 Task: React to  the posts on  page Amazon
Action: Mouse moved to (706, 102)
Screenshot: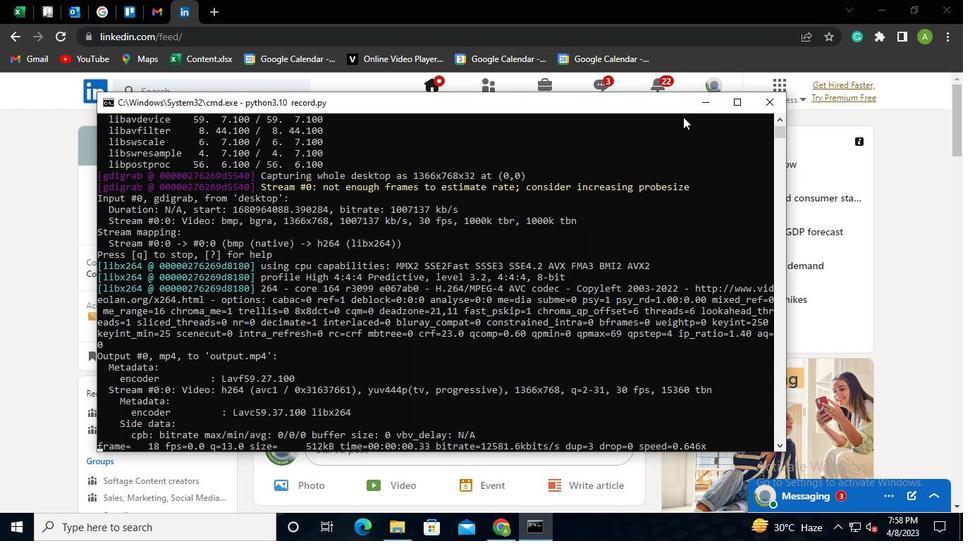 
Action: Mouse pressed left at (706, 102)
Screenshot: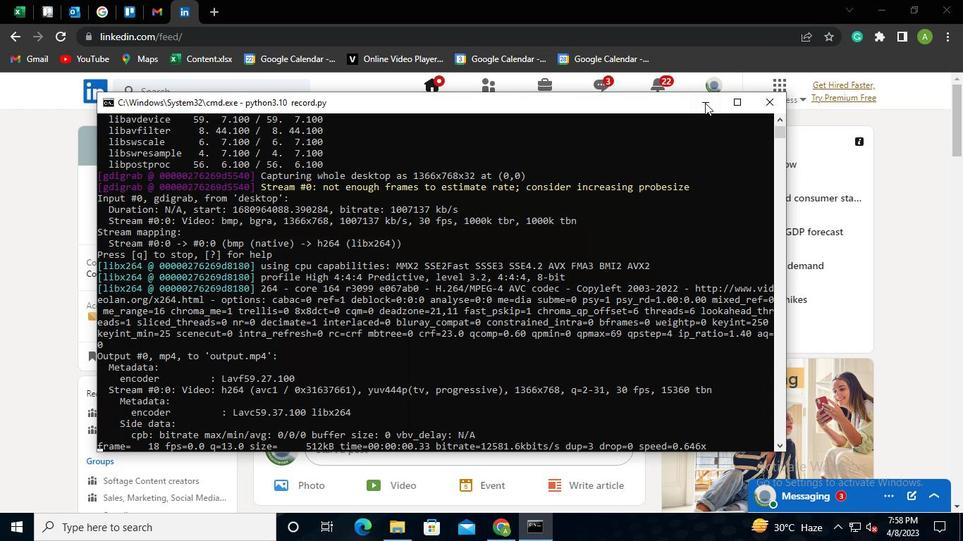
Action: Mouse moved to (150, 88)
Screenshot: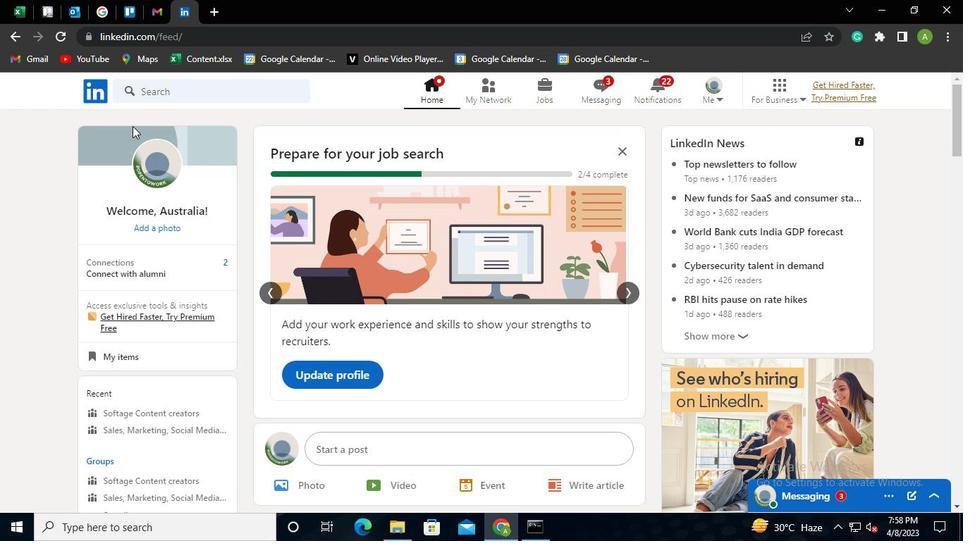 
Action: Mouse pressed left at (150, 88)
Screenshot: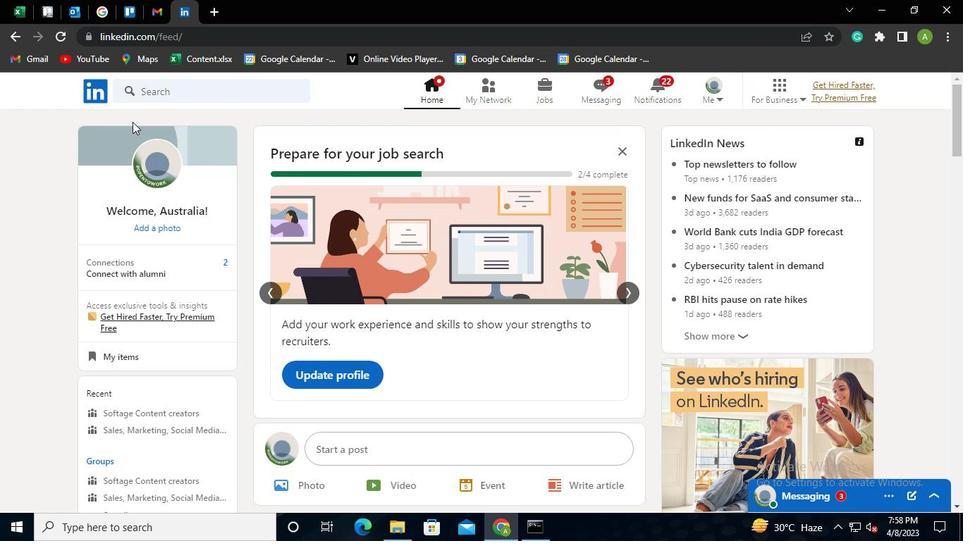
Action: Mouse moved to (158, 150)
Screenshot: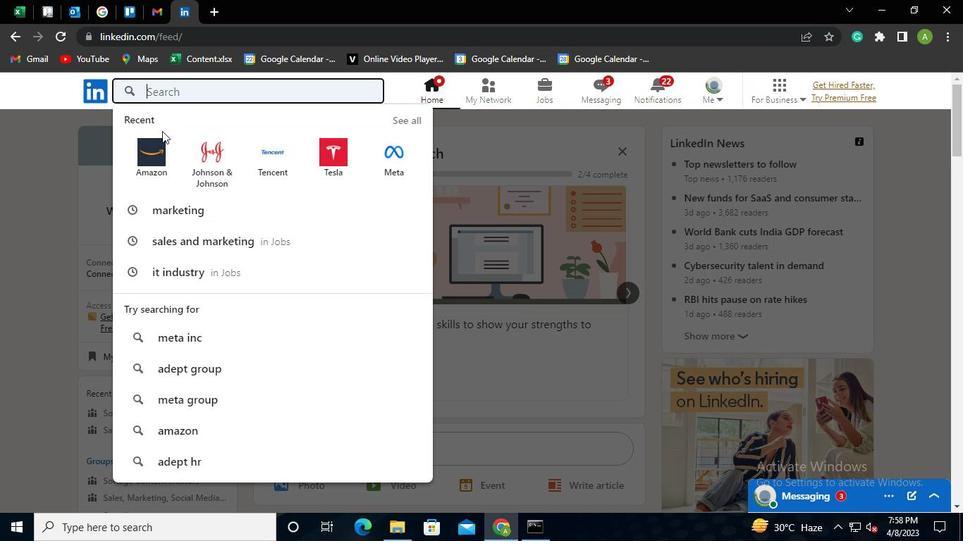 
Action: Mouse pressed left at (158, 150)
Screenshot: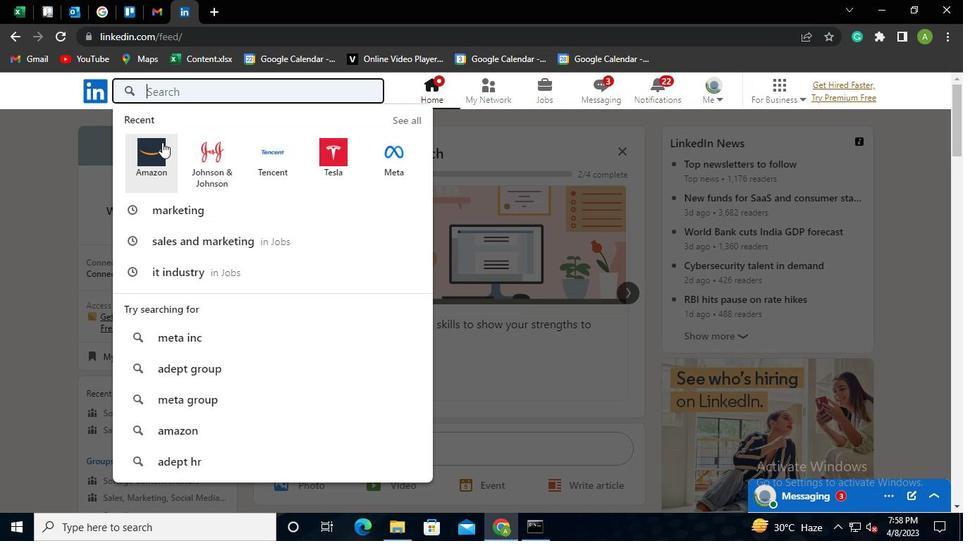 
Action: Mouse moved to (251, 164)
Screenshot: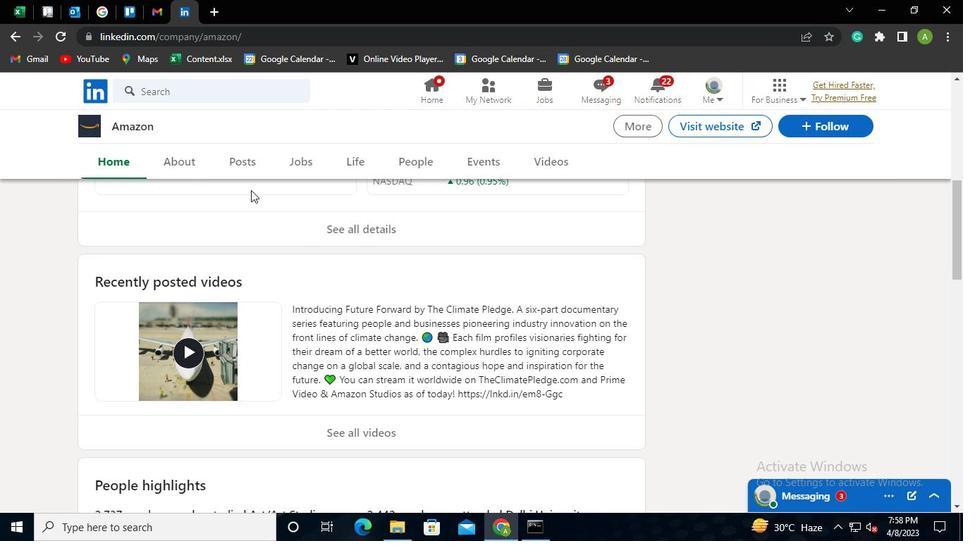 
Action: Mouse pressed left at (251, 164)
Screenshot: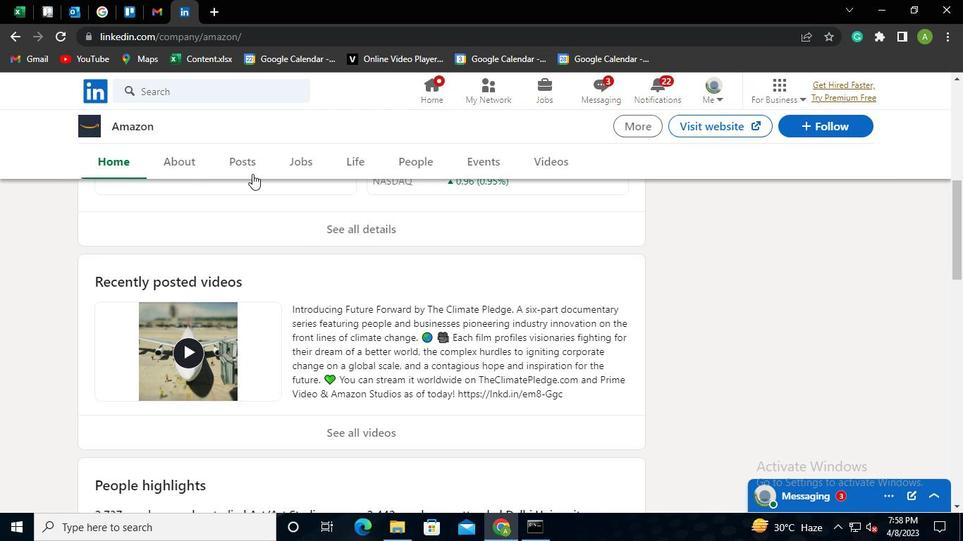 
Action: Mouse moved to (293, 411)
Screenshot: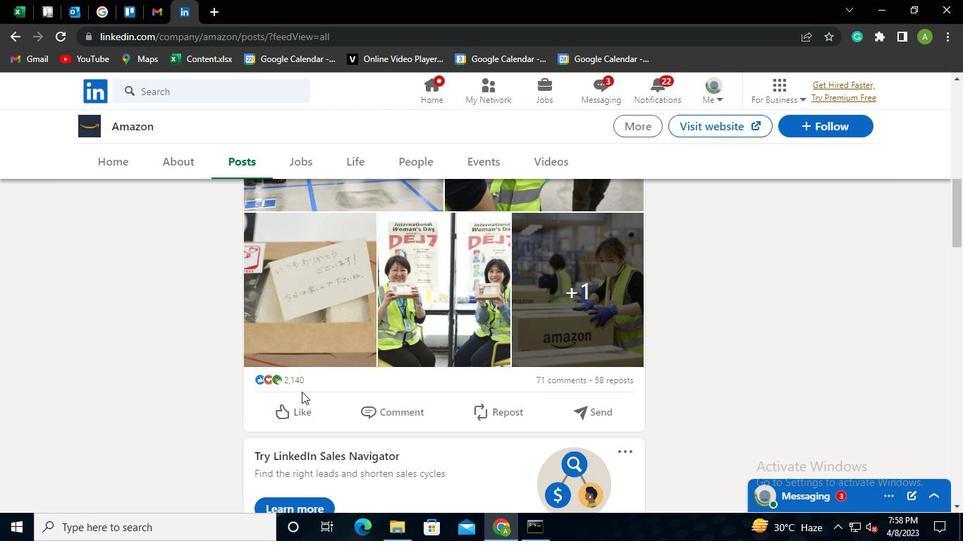 
Action: Mouse pressed left at (293, 411)
Screenshot: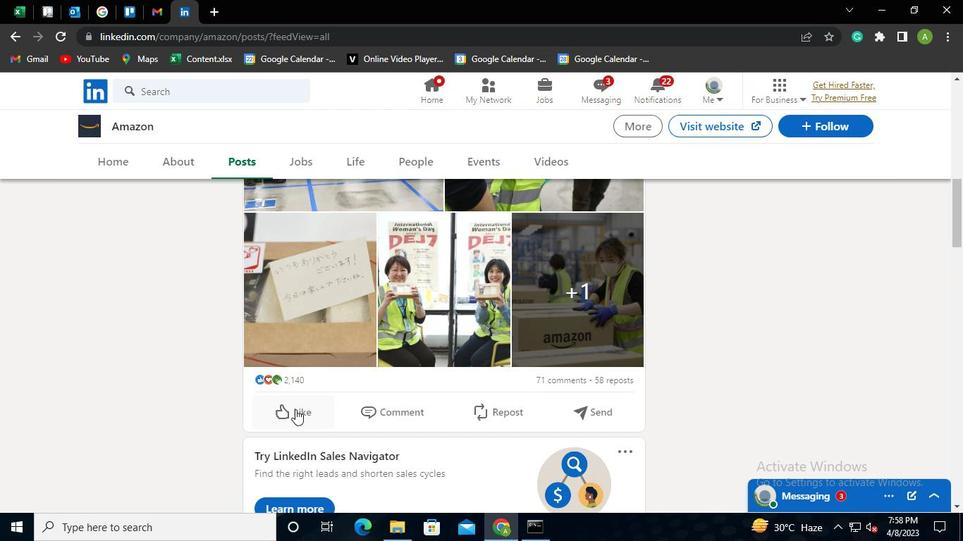 
Action: Mouse moved to (295, 406)
Screenshot: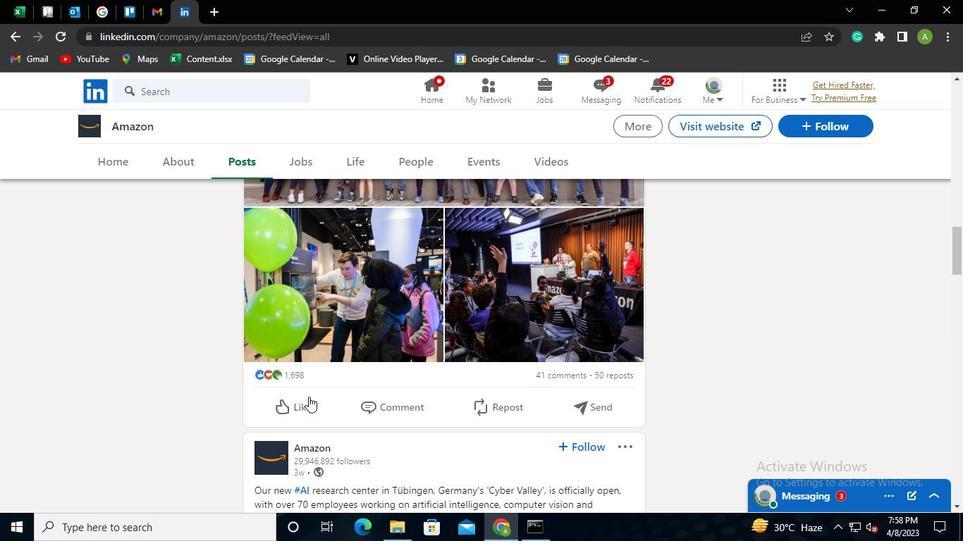 
Action: Mouse pressed left at (295, 406)
Screenshot: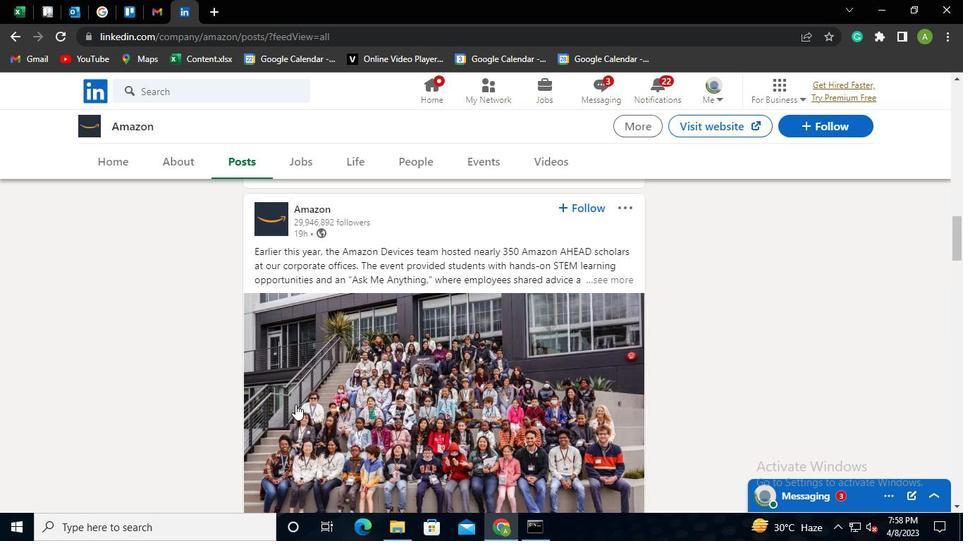 
Action: Mouse moved to (627, 422)
Screenshot: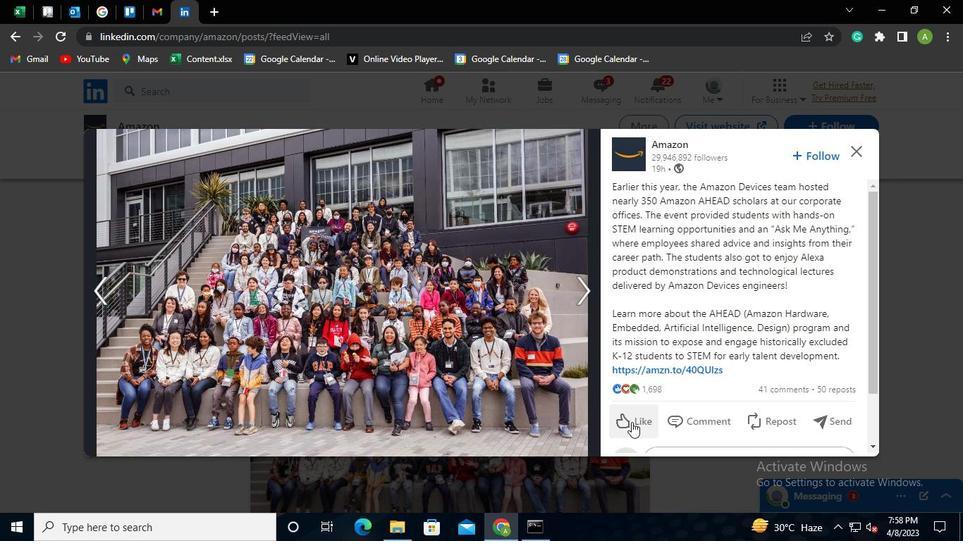 
Action: Mouse pressed left at (627, 422)
Screenshot: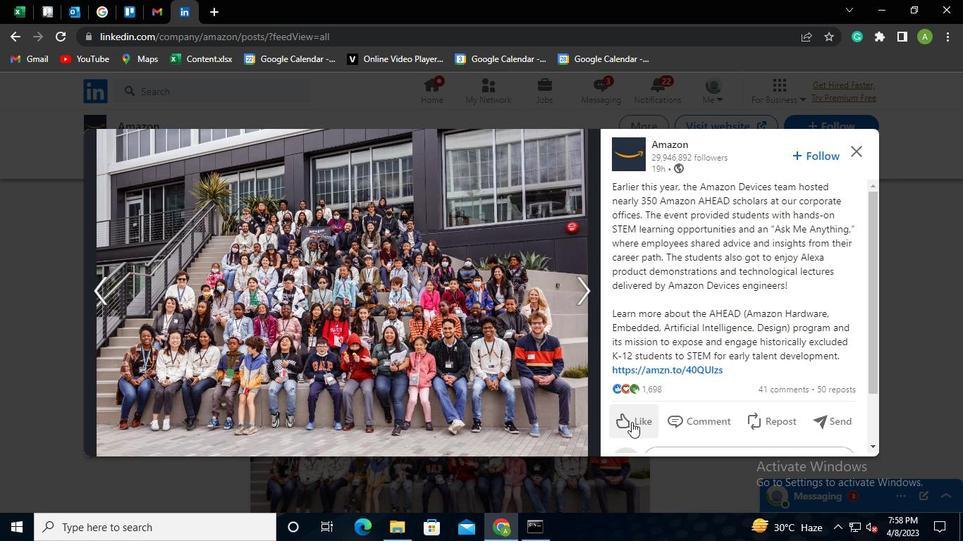 
Action: Mouse moved to (848, 149)
Screenshot: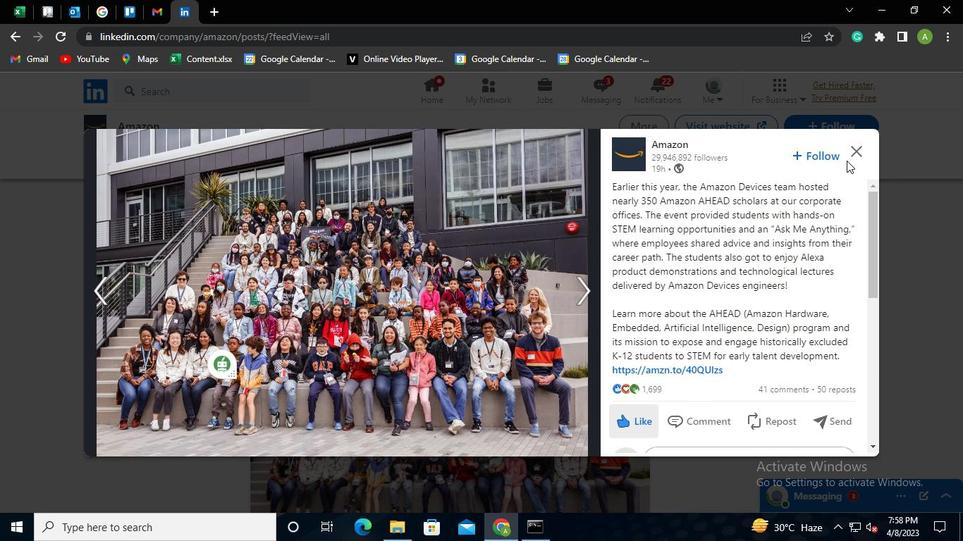 
Action: Mouse pressed left at (848, 149)
Screenshot: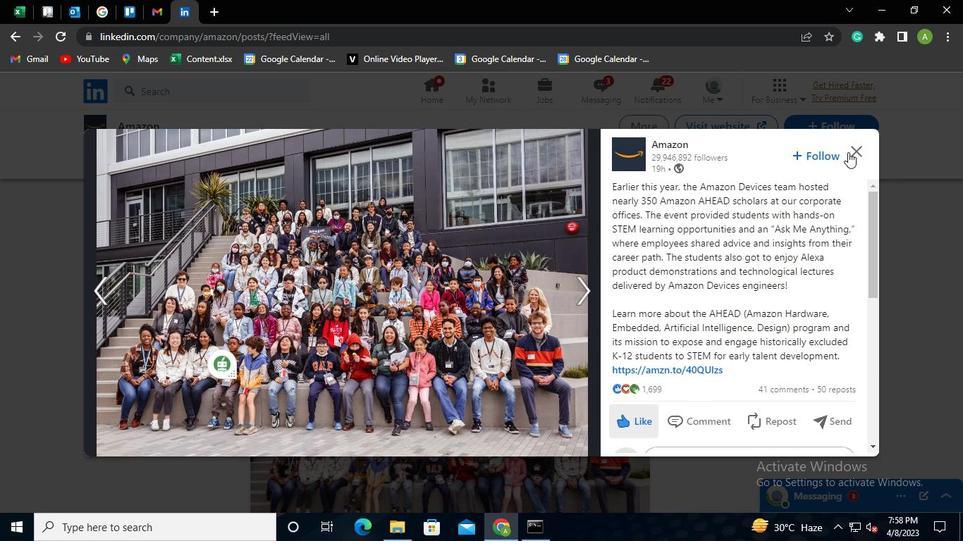 
Action: Mouse moved to (293, 422)
Screenshot: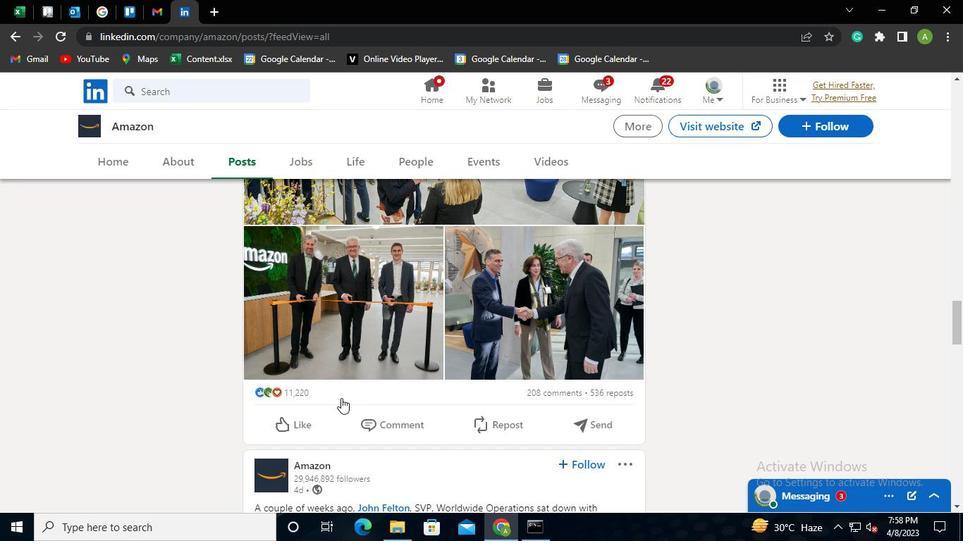 
Action: Mouse pressed left at (293, 422)
Screenshot: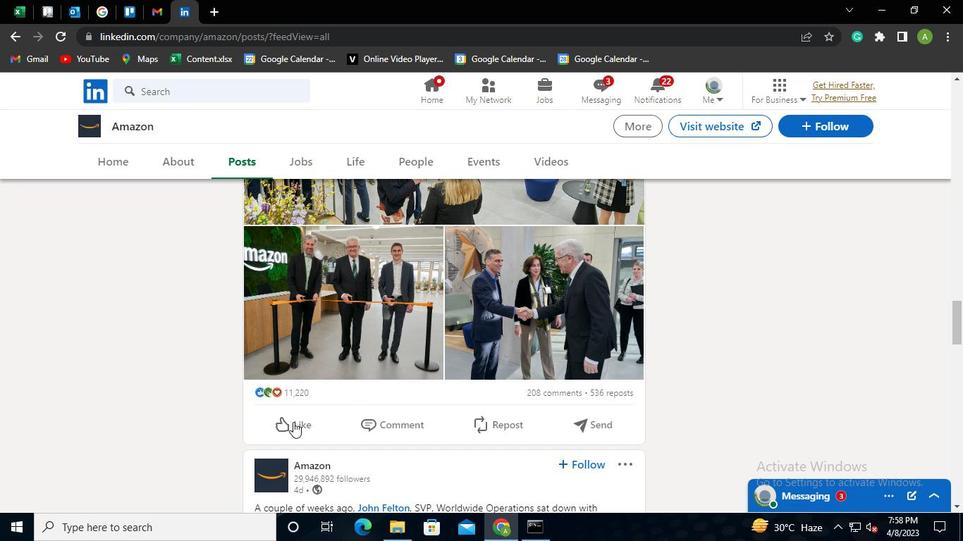 
Action: Mouse moved to (628, 387)
Screenshot: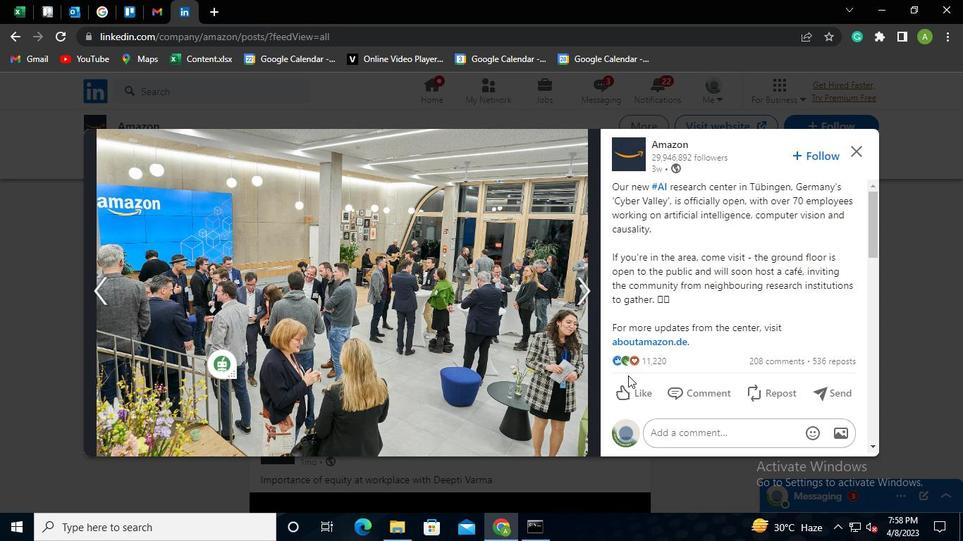 
Action: Mouse pressed left at (628, 387)
Screenshot: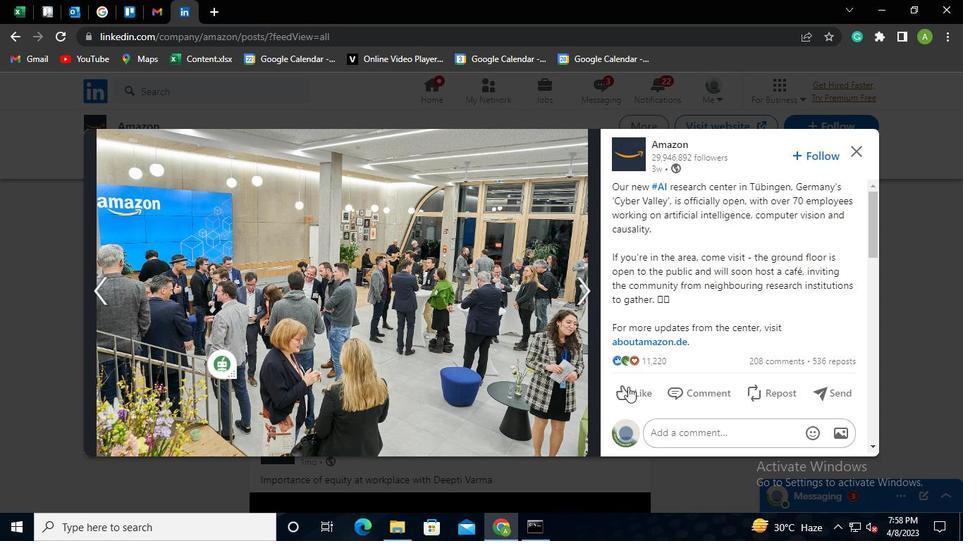 
Action: Mouse moved to (858, 155)
Screenshot: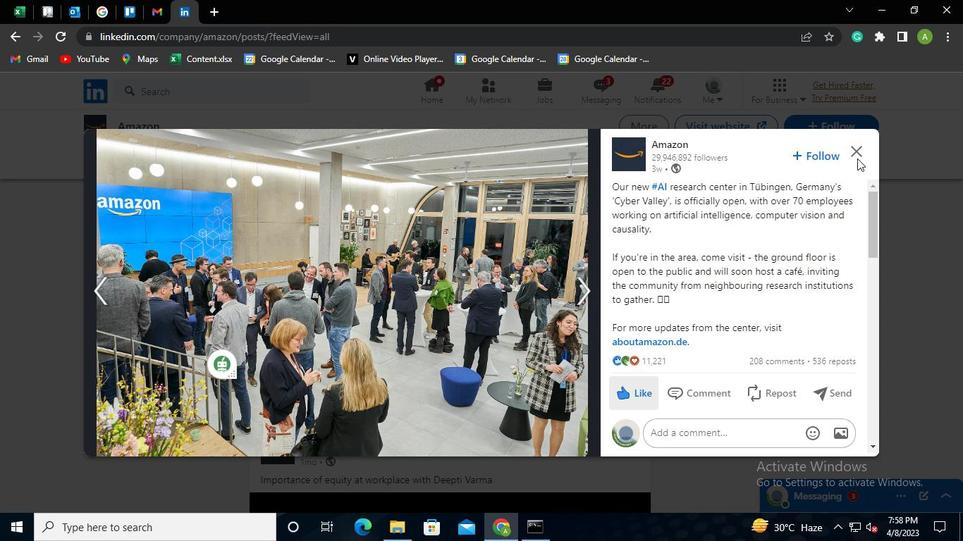 
Action: Mouse pressed left at (858, 155)
Screenshot: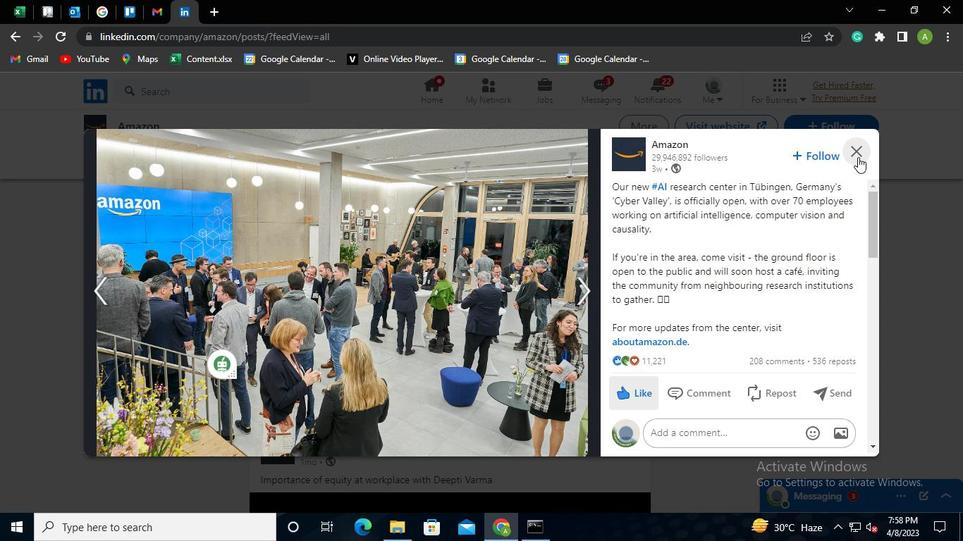 
Action: Mouse moved to (540, 527)
Screenshot: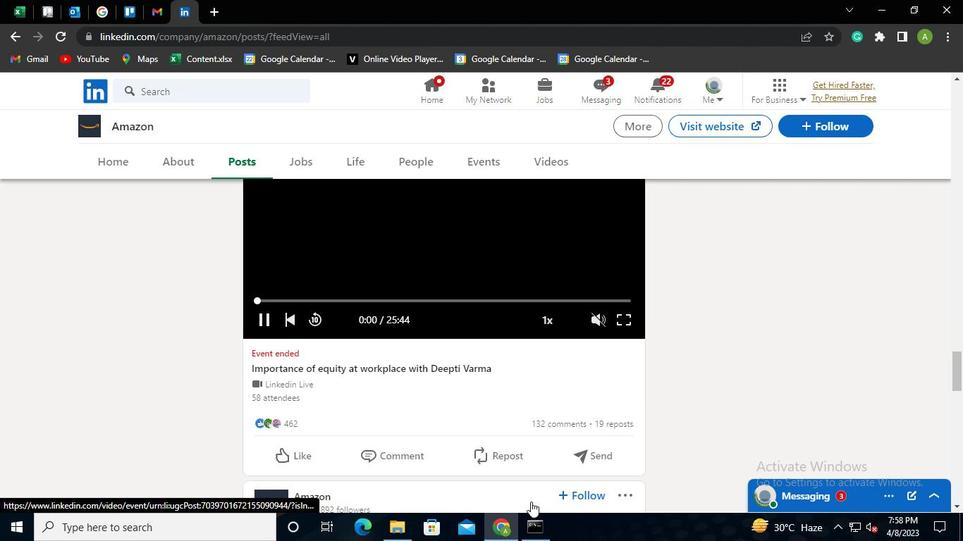 
Action: Mouse pressed left at (540, 527)
Screenshot: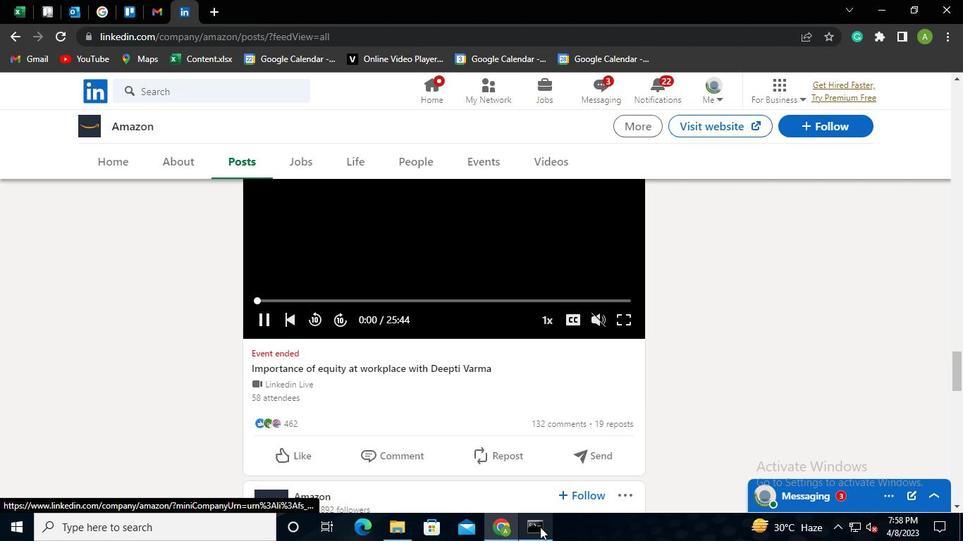 
Action: Mouse moved to (772, 104)
Screenshot: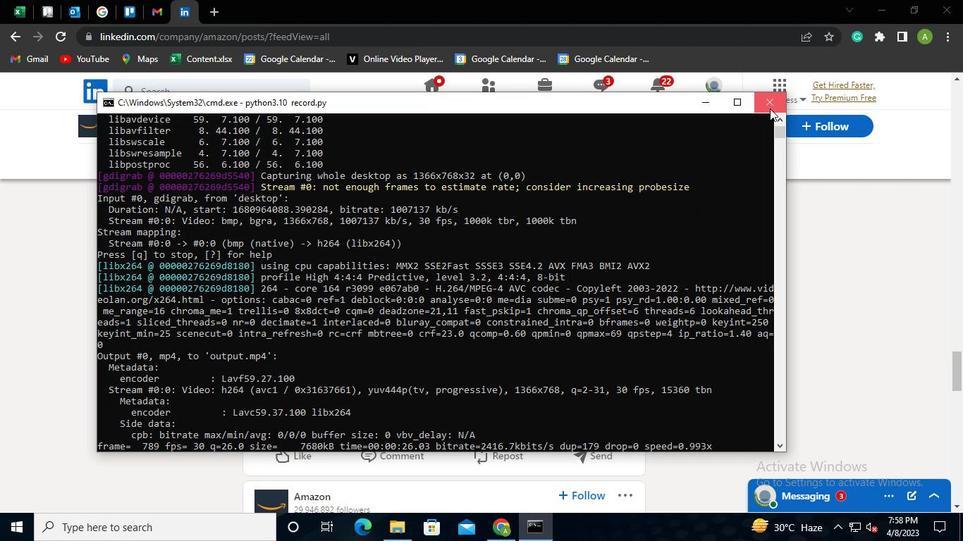 
Action: Mouse pressed left at (772, 104)
Screenshot: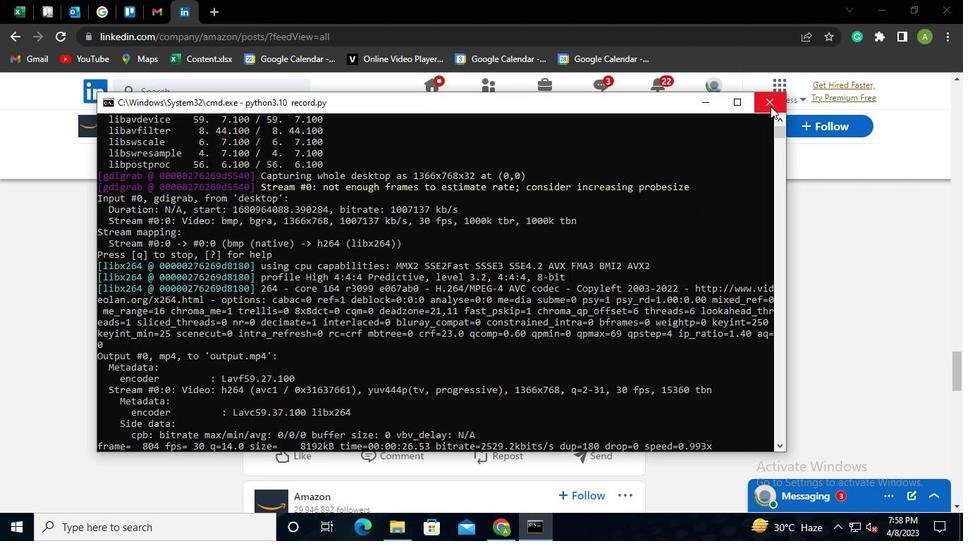 
